 Task: Forward the 'Review meeting' email and request feedback on the budget increase for the project.
Action: Mouse moved to (257, 50)
Screenshot: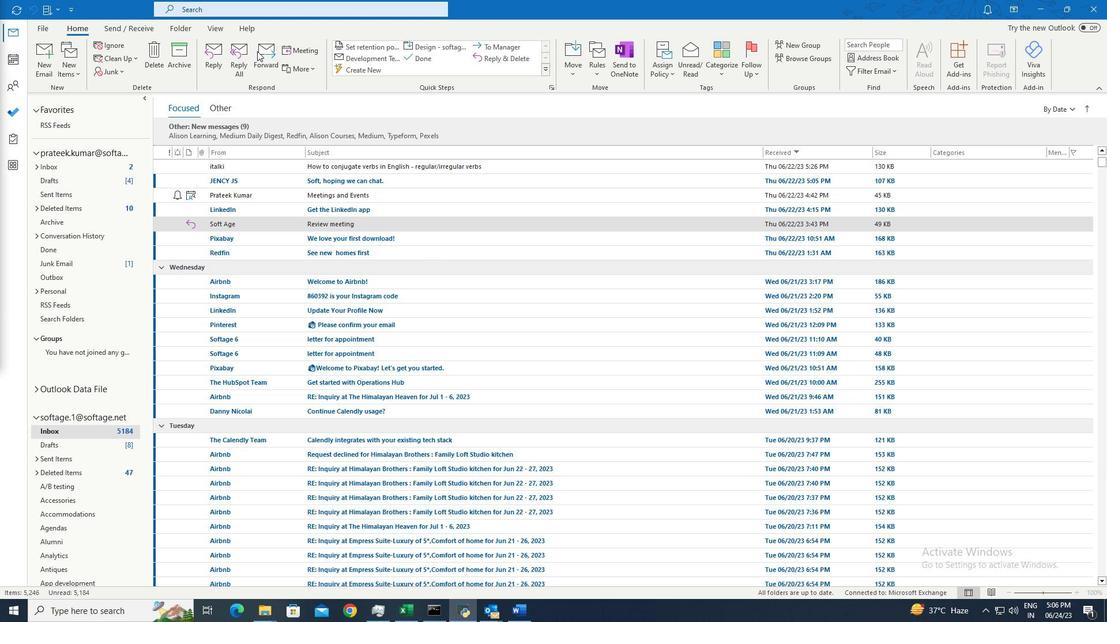
Action: Mouse pressed left at (257, 50)
Screenshot: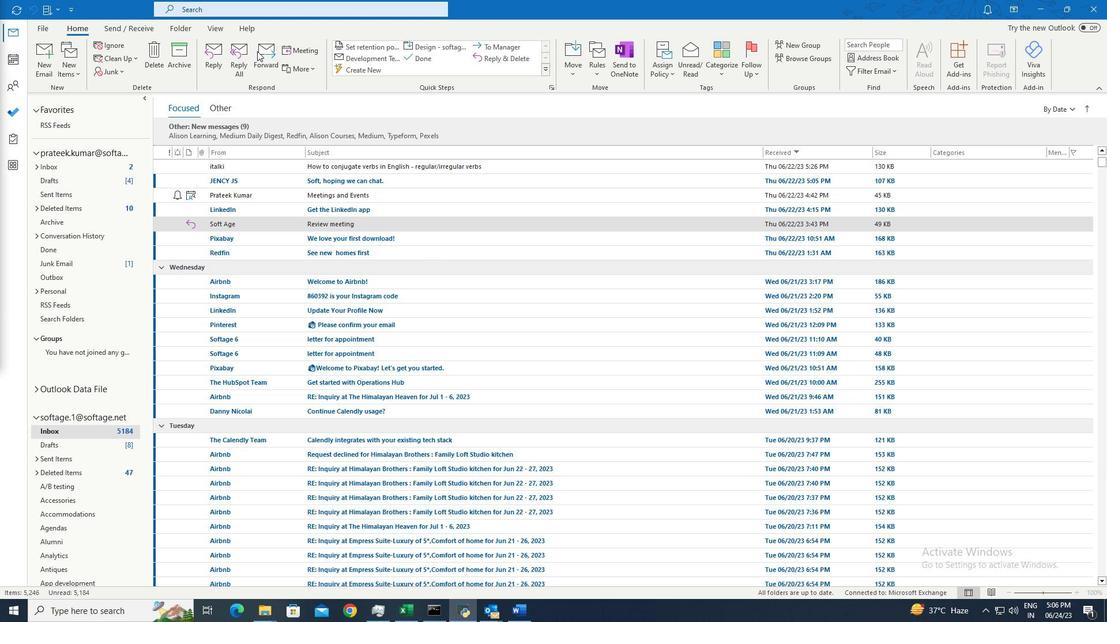 
Action: Mouse pressed left at (257, 50)
Screenshot: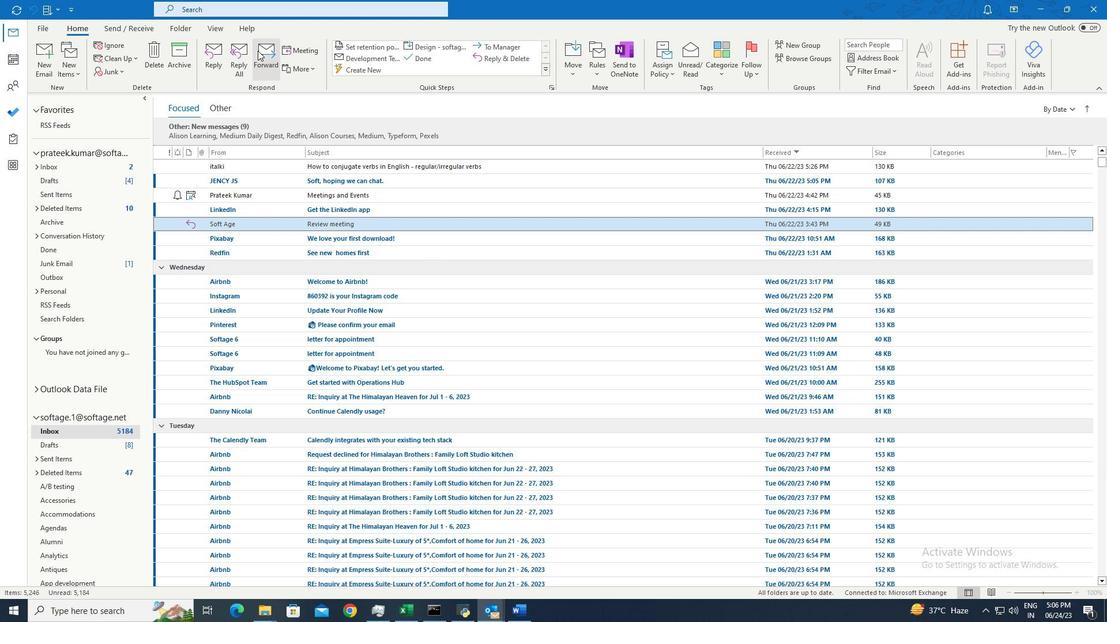 
Action: Mouse moved to (402, 72)
Screenshot: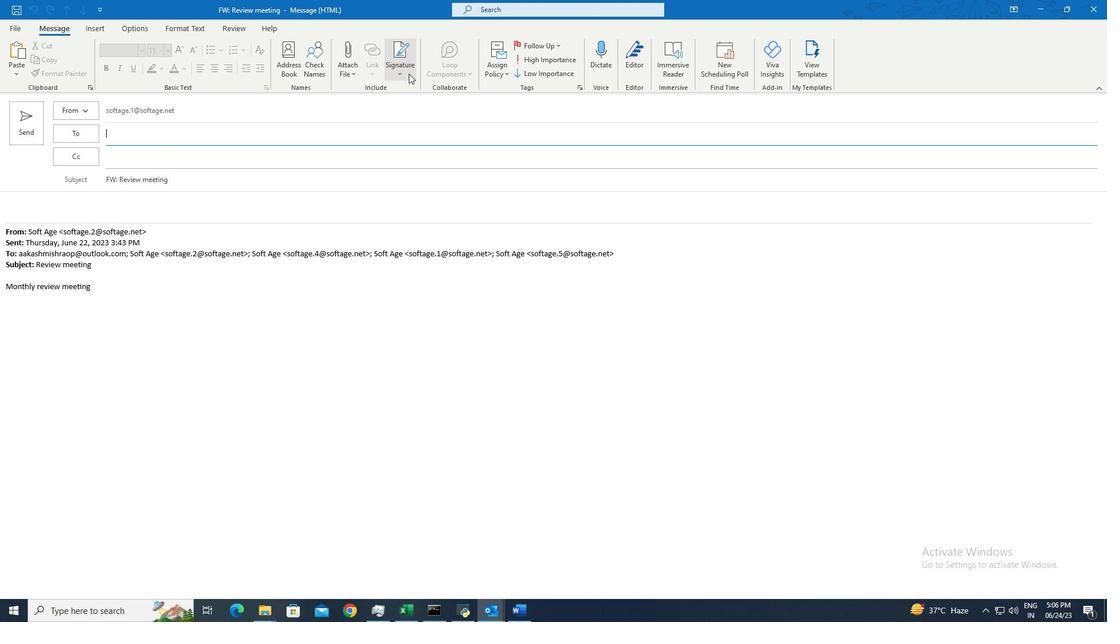 
Action: Mouse pressed left at (402, 72)
Screenshot: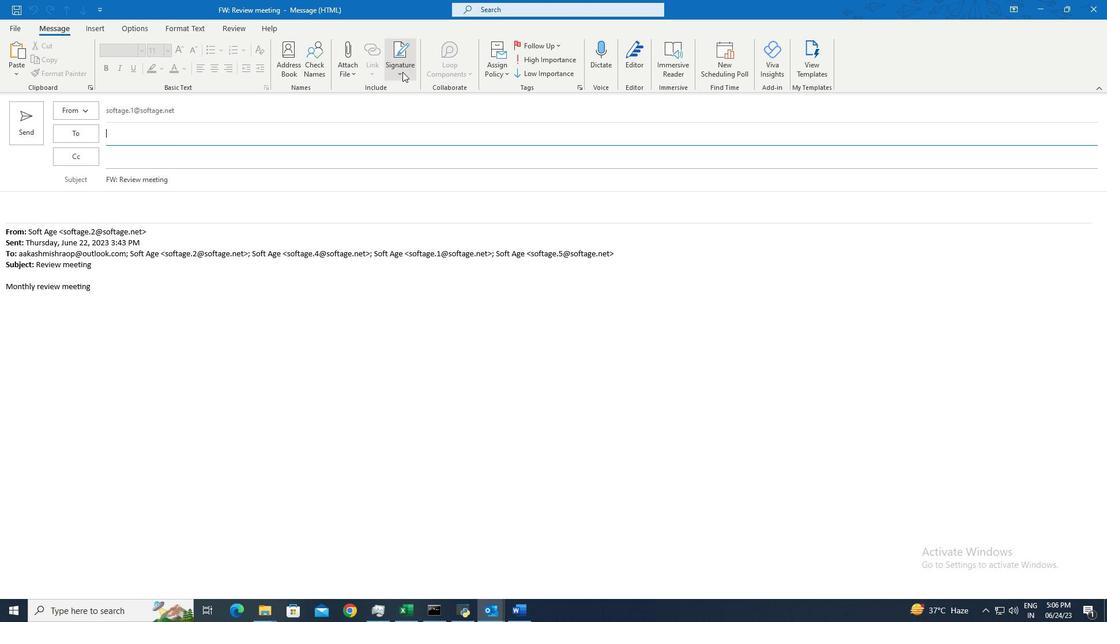 
Action: Mouse moved to (410, 86)
Screenshot: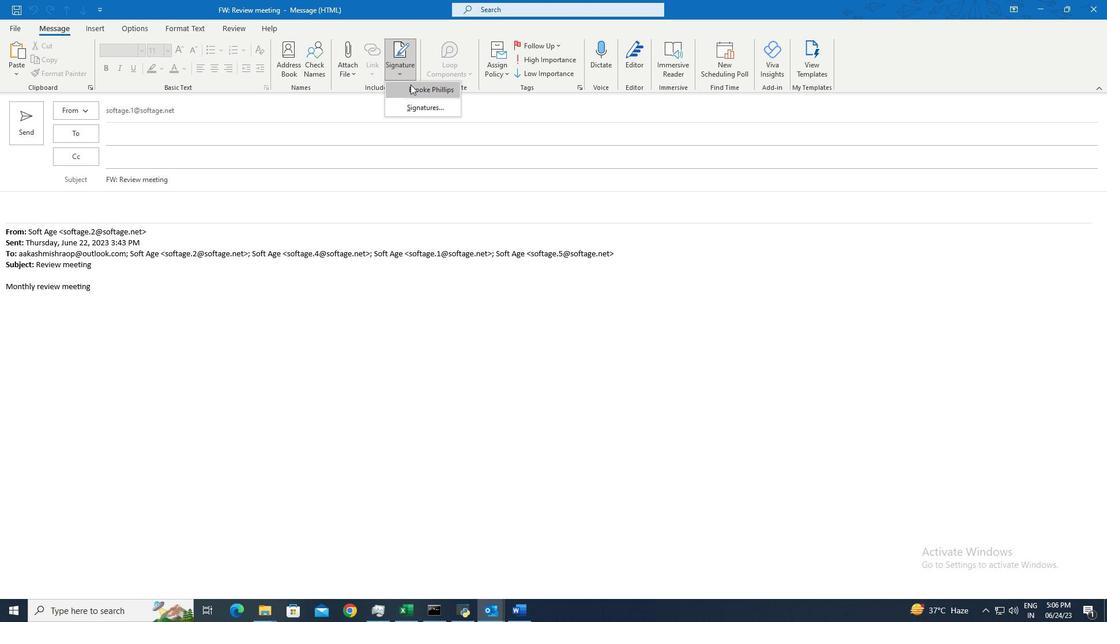 
Action: Mouse pressed left at (410, 86)
Screenshot: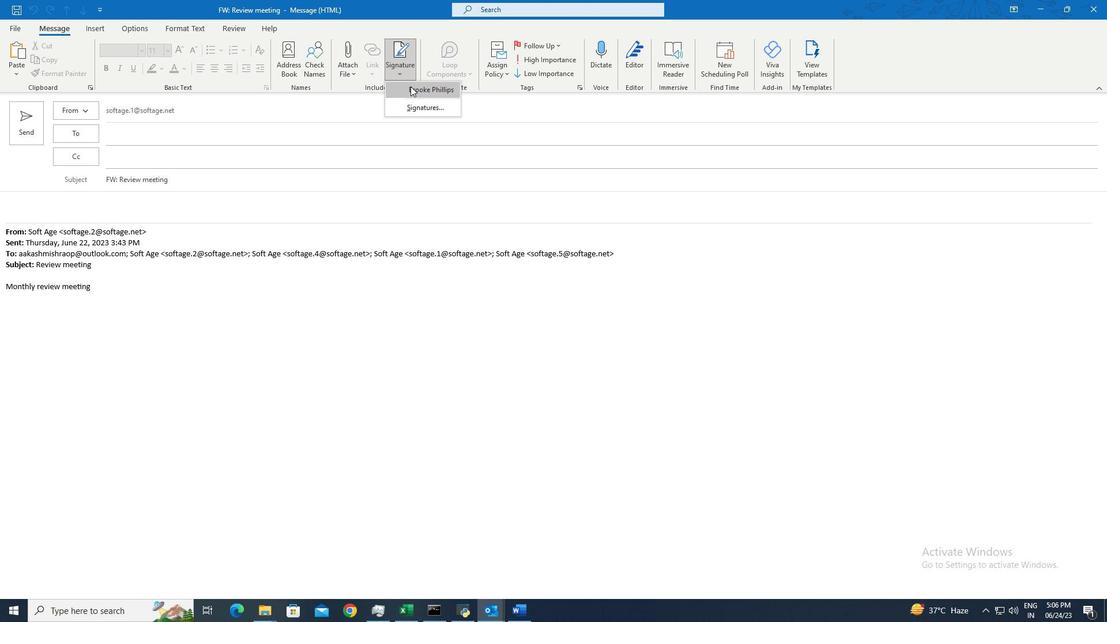 
Action: Mouse moved to (168, 181)
Screenshot: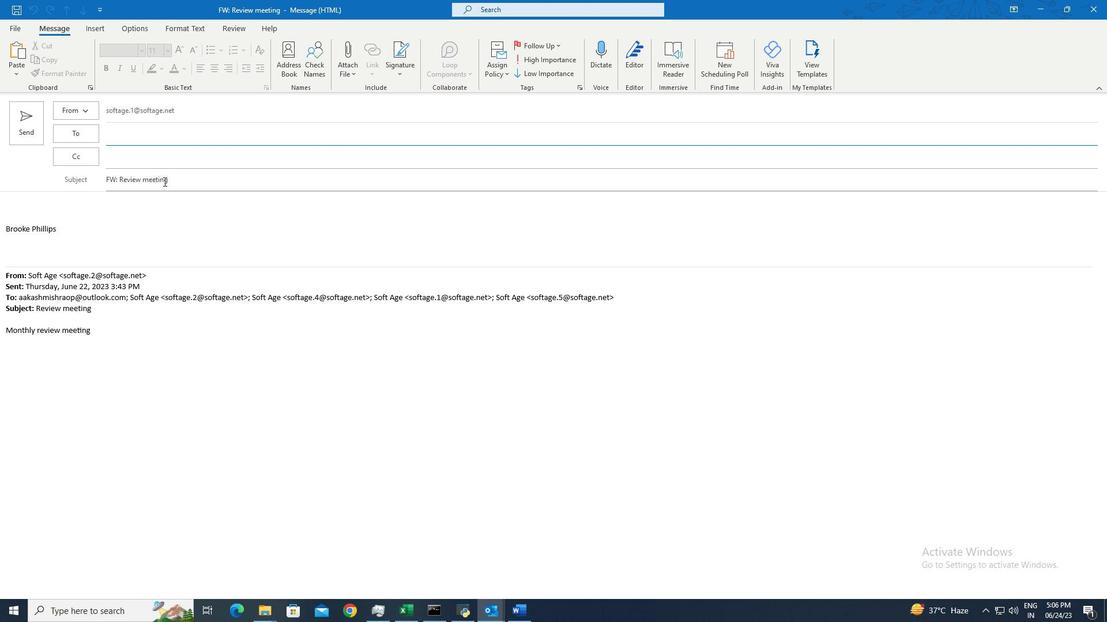 
Action: Mouse pressed left at (168, 181)
Screenshot: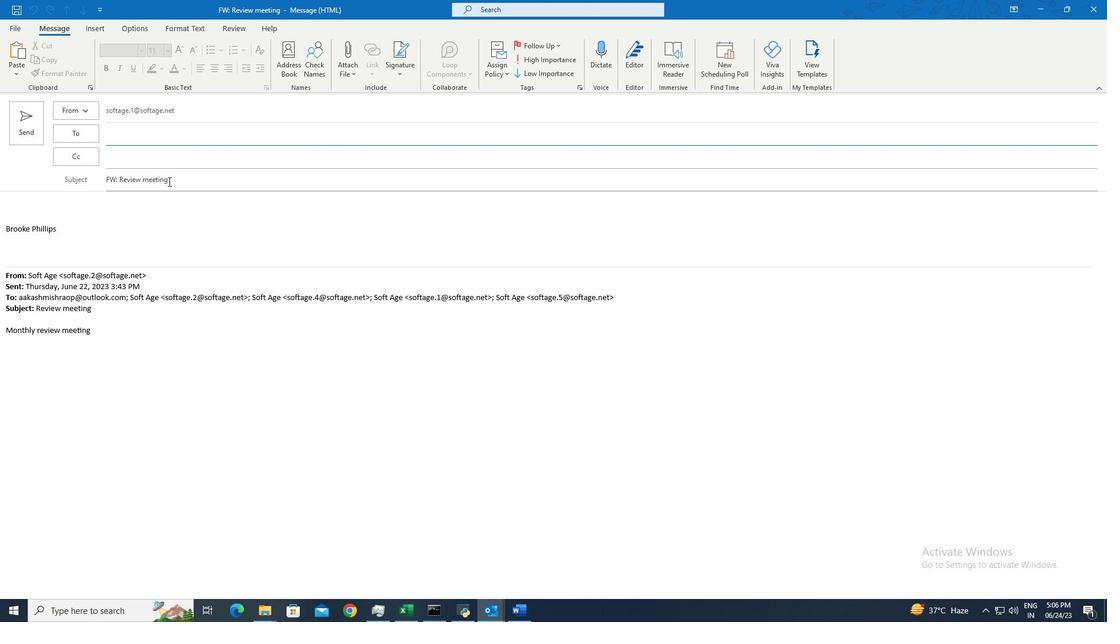 
Action: Mouse moved to (103, 177)
Screenshot: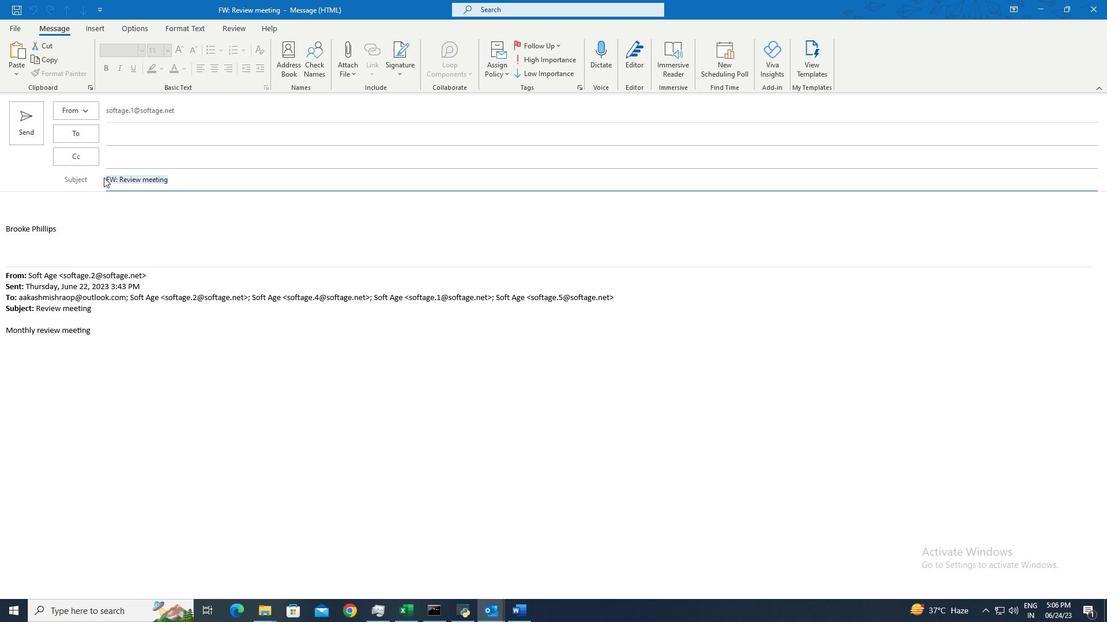 
Action: Key pressed <Key.shift><Key.shift>Request<Key.space>for<Key.space>feedback
Screenshot: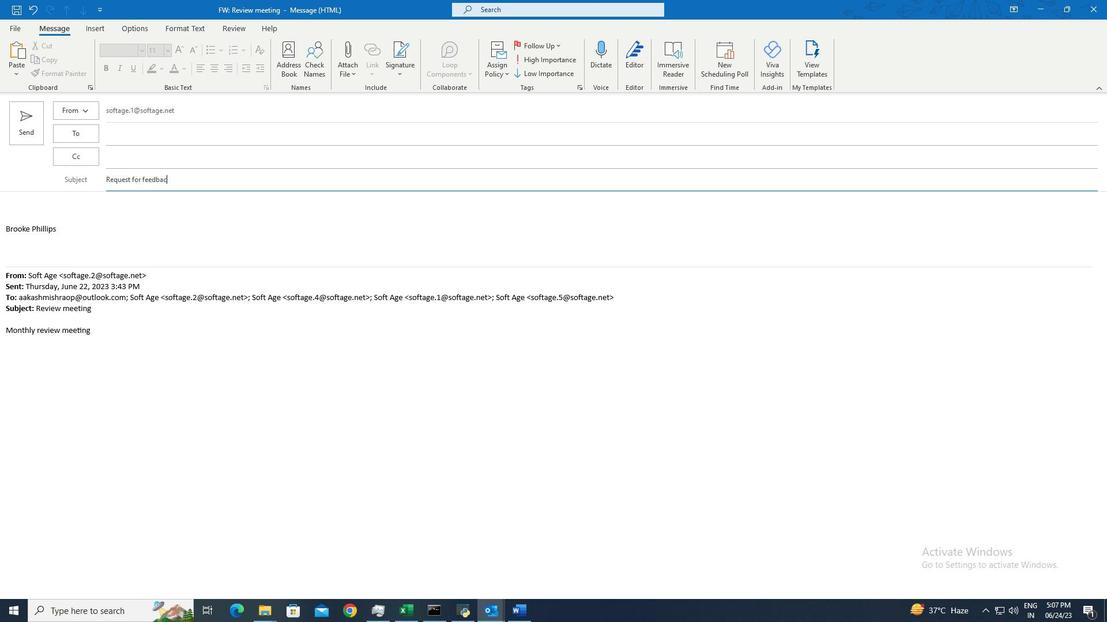 
Action: Mouse moved to (143, 141)
Screenshot: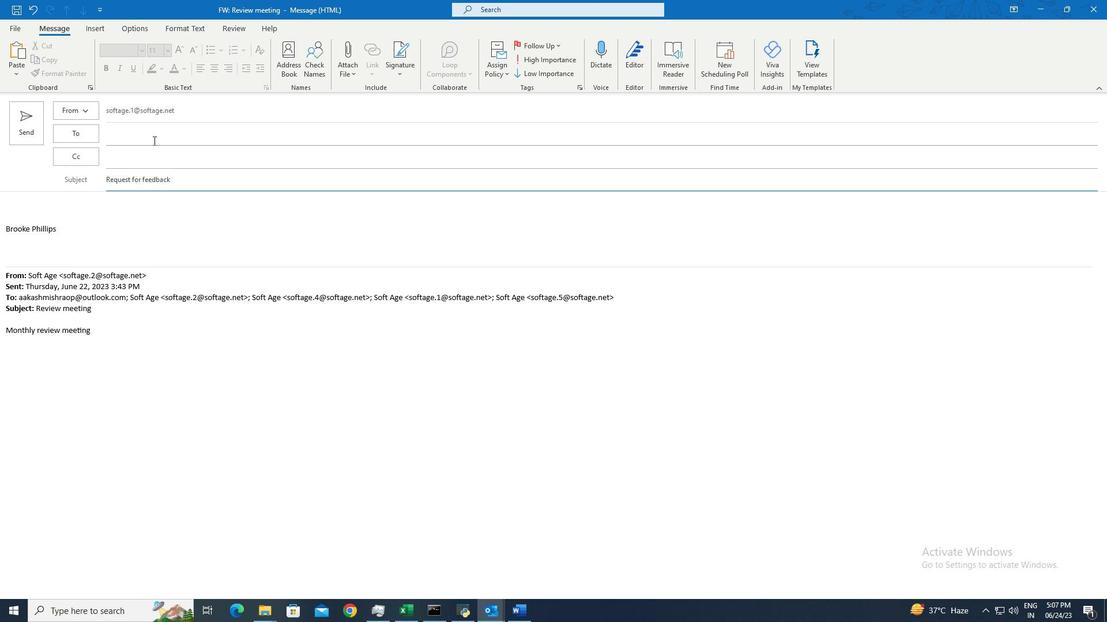 
Action: Mouse pressed left at (143, 141)
Screenshot: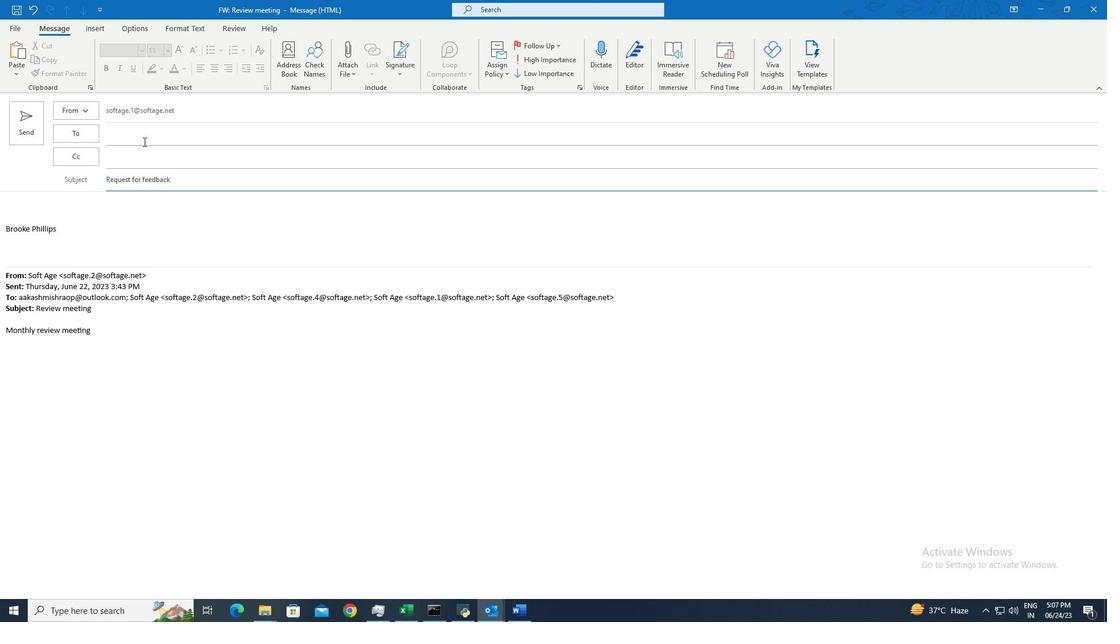 
Action: Key pressed softage.8<Key.shift>@
Screenshot: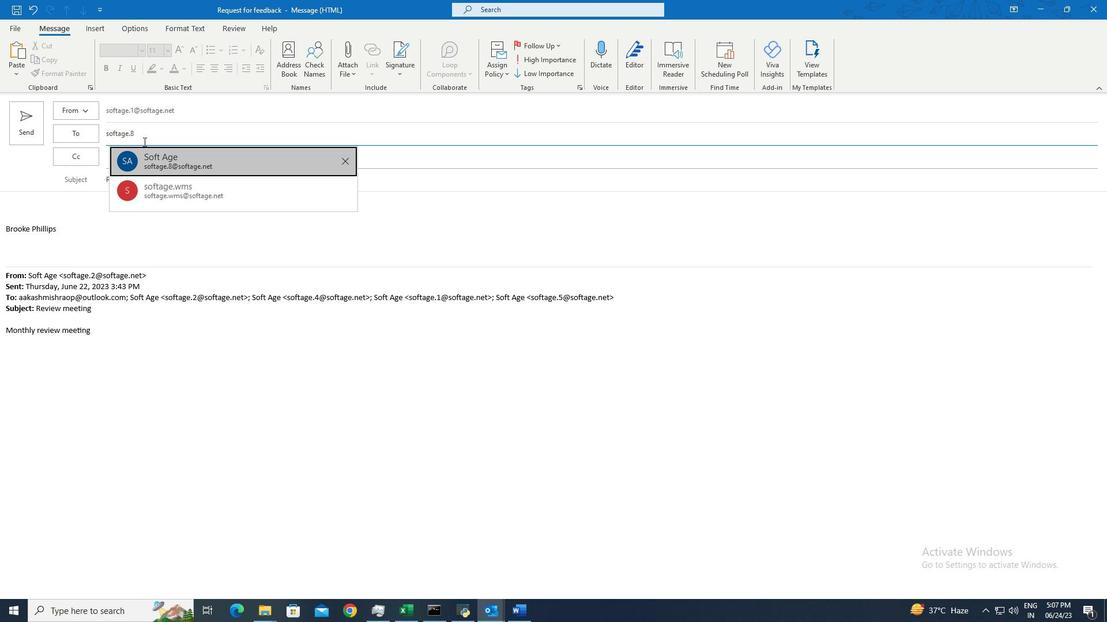 
Action: Mouse moved to (181, 158)
Screenshot: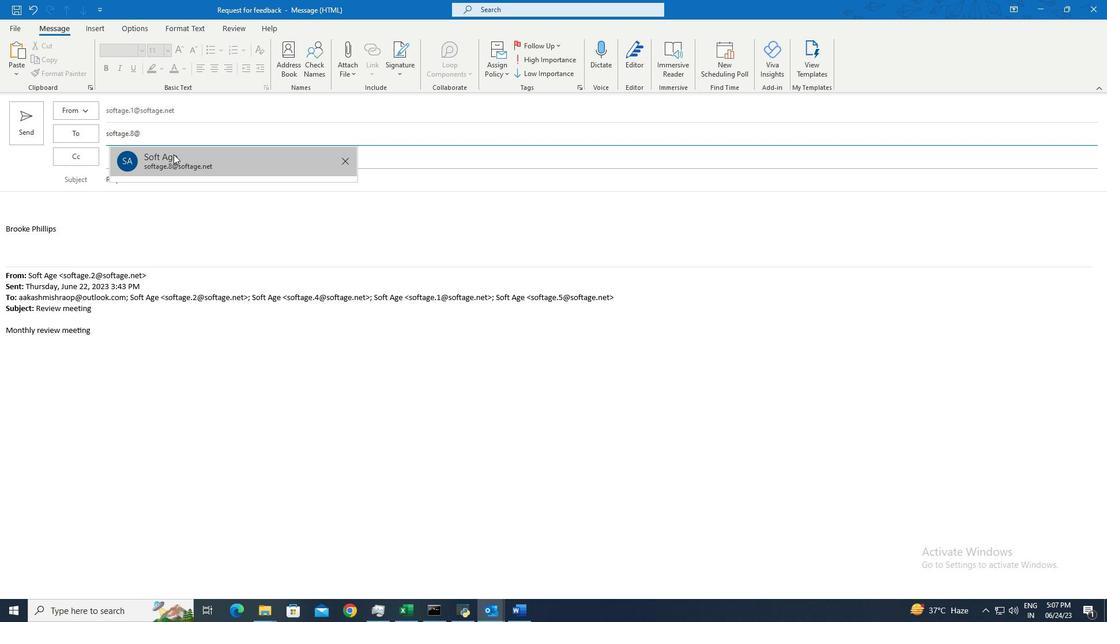 
Action: Mouse pressed left at (181, 158)
Screenshot: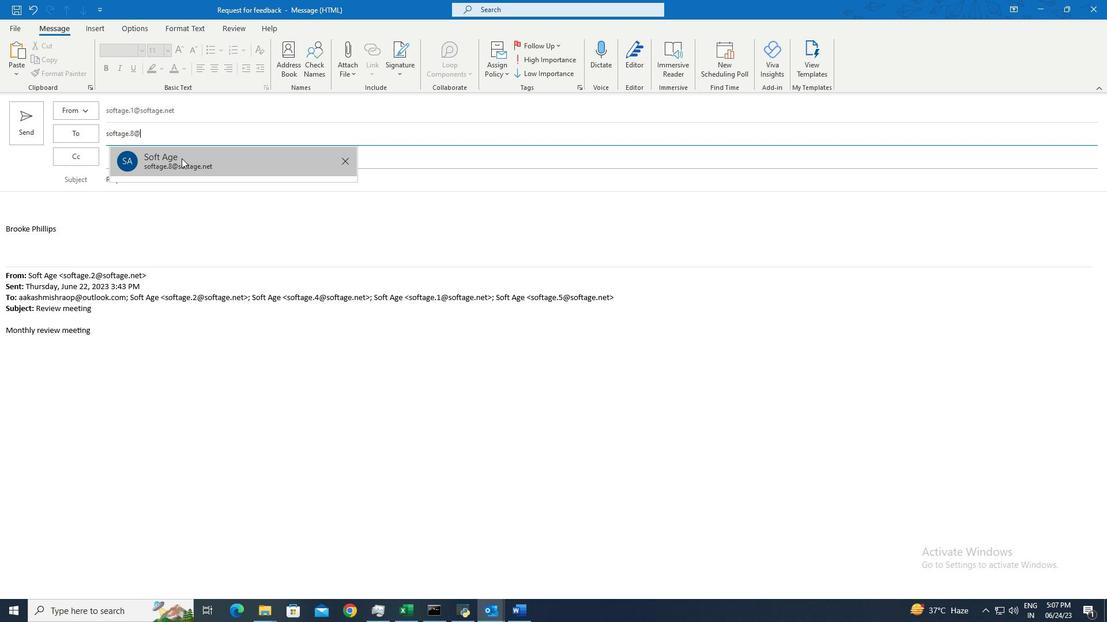 
Action: Mouse moved to (69, 205)
Screenshot: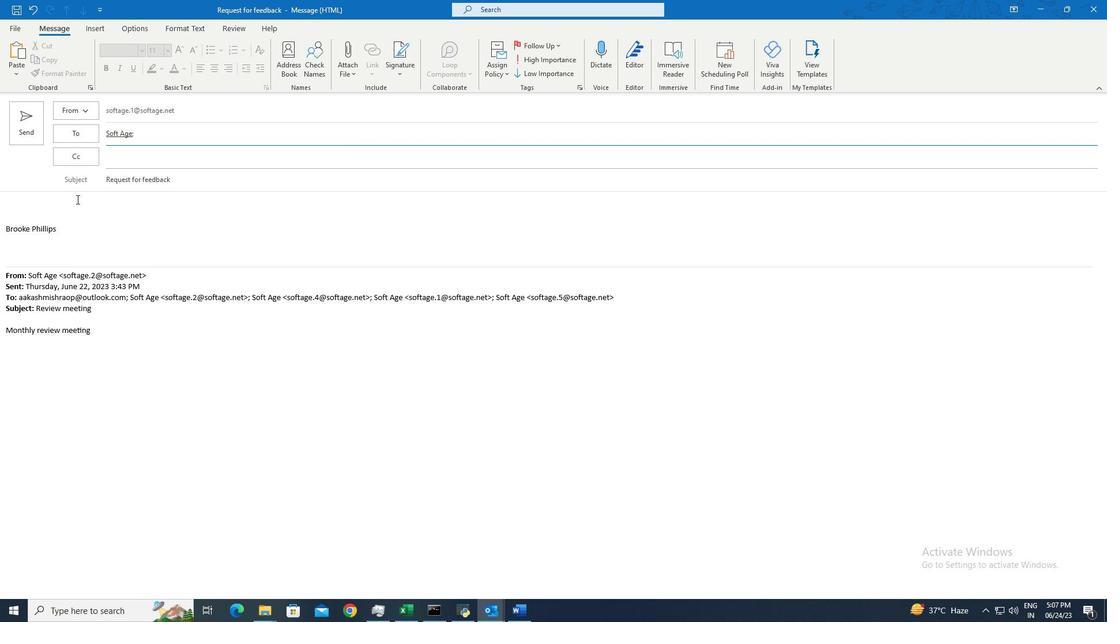 
Action: Mouse pressed left at (69, 205)
Screenshot: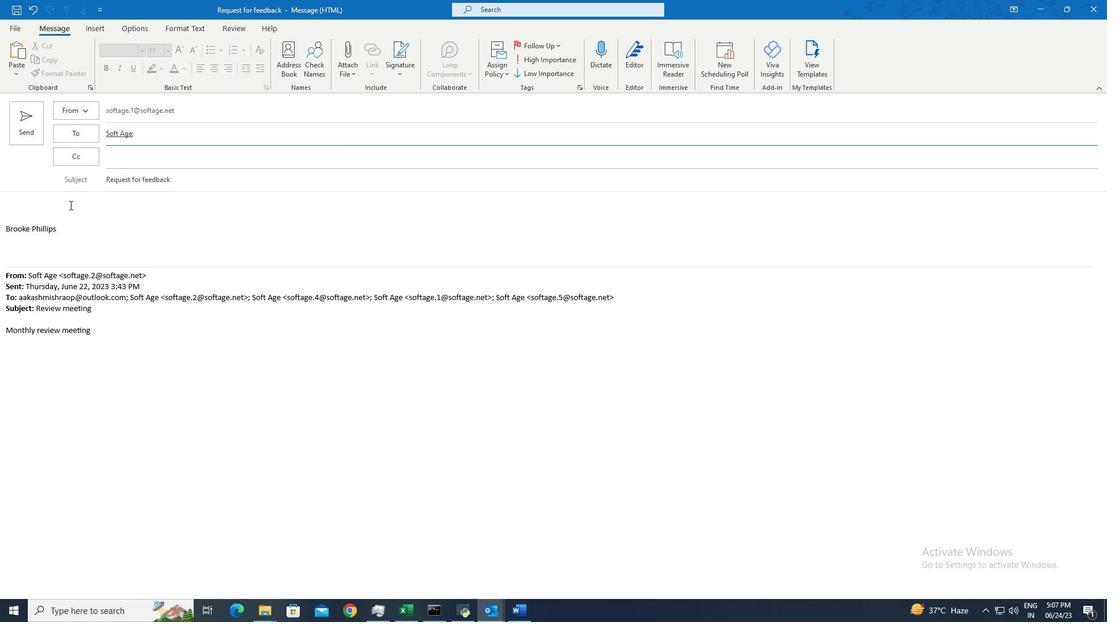 
Action: Key pressed <Key.shift_r>I<Key.space>wanted<Key.space>to<Key.space>follow<Key.space>up<Key.space>on<Key.space>the<Key.space>request<Key.space>for<Key.space>a<Key.space>budget<Key.space>increase<Key.space>for<Key.space>the<Key.space>project.
Screenshot: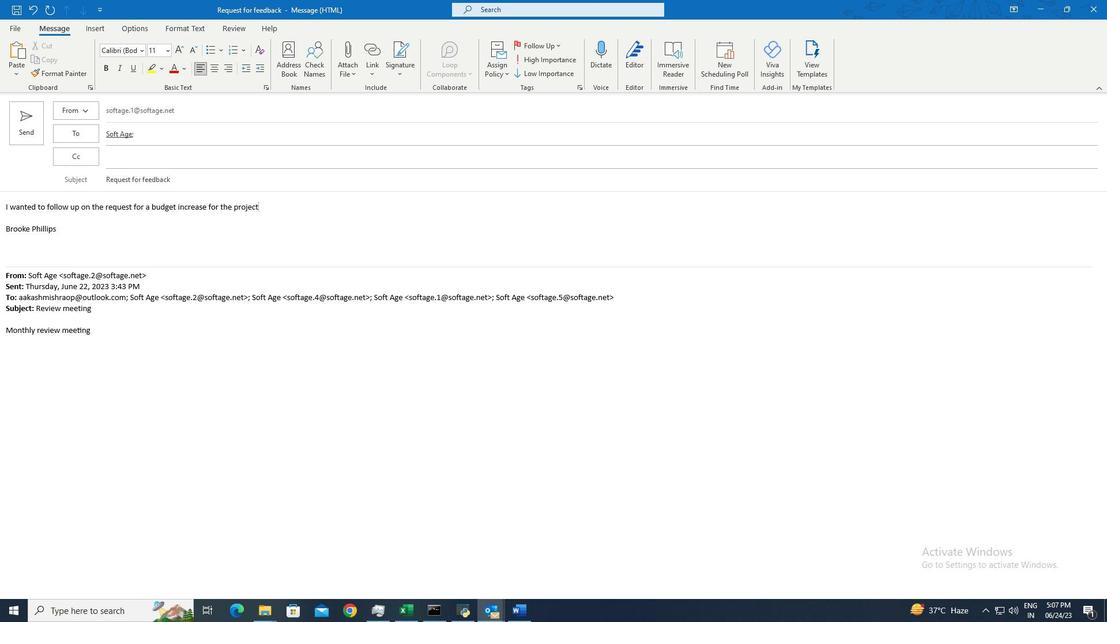 
Action: Mouse moved to (24, 118)
Screenshot: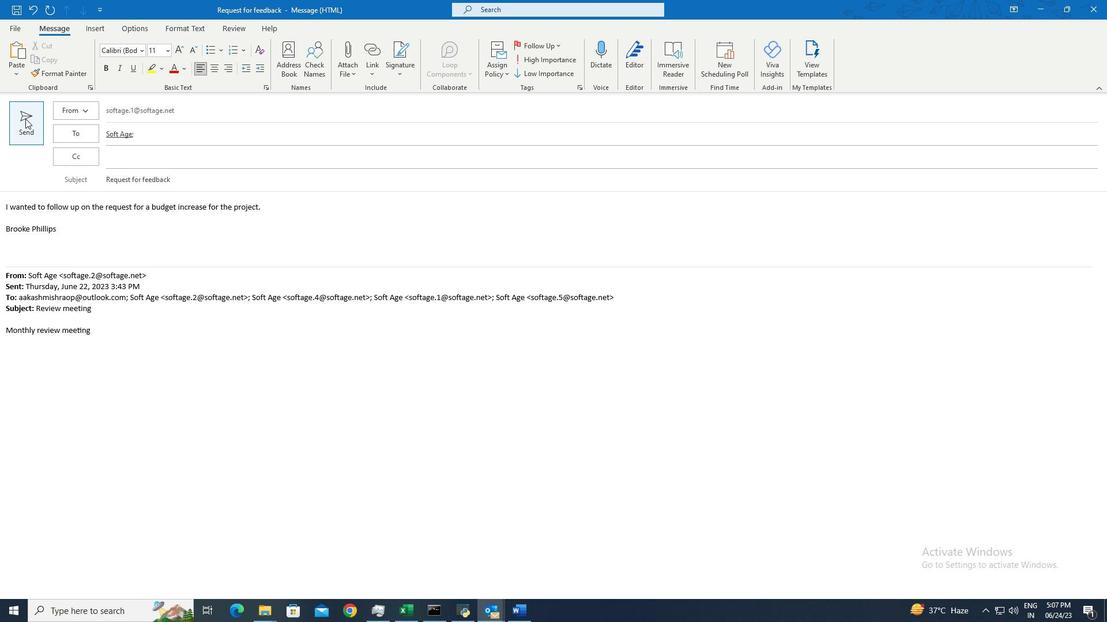 
Action: Mouse pressed left at (24, 118)
Screenshot: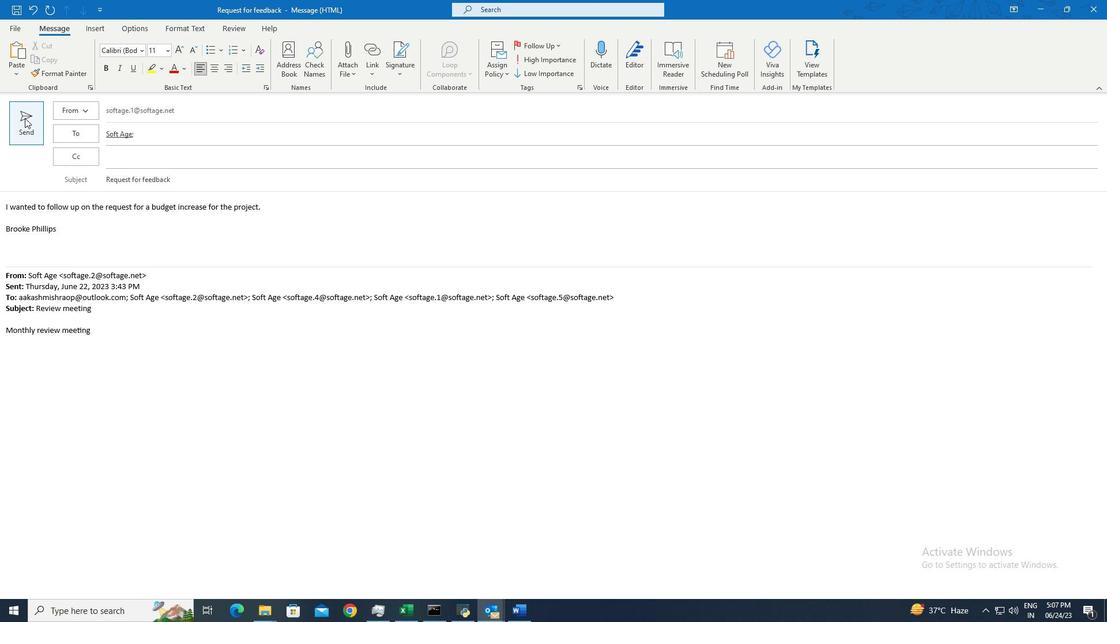 
